 Task: Change the size of code blocks in each subband of the Dirac video decoder using libschroedinger to "automatic".
Action: Mouse moved to (98, 27)
Screenshot: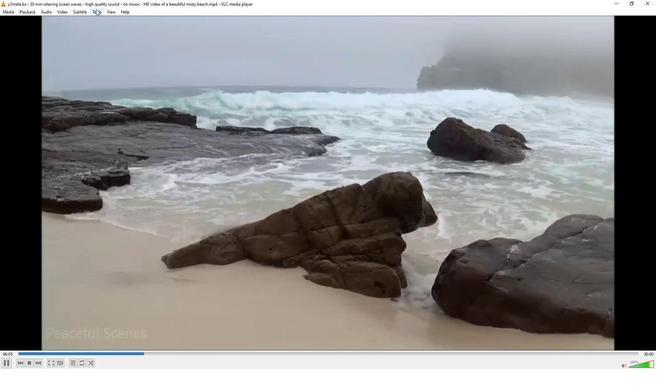 
Action: Mouse pressed left at (98, 27)
Screenshot: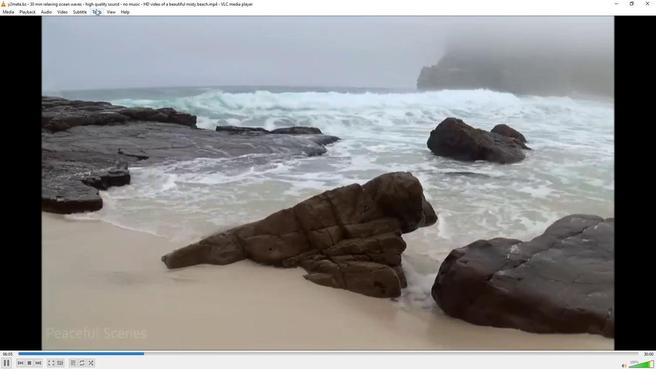 
Action: Mouse moved to (112, 107)
Screenshot: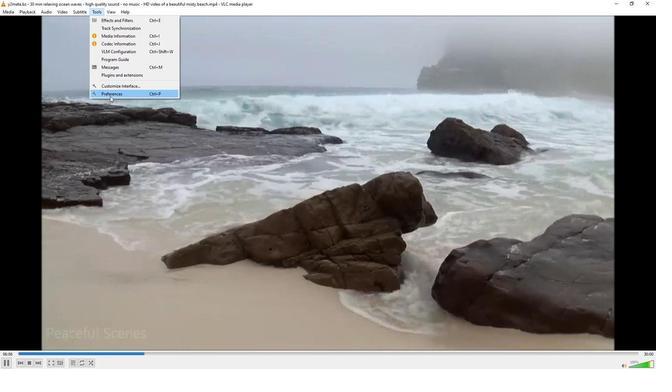 
Action: Mouse pressed left at (112, 107)
Screenshot: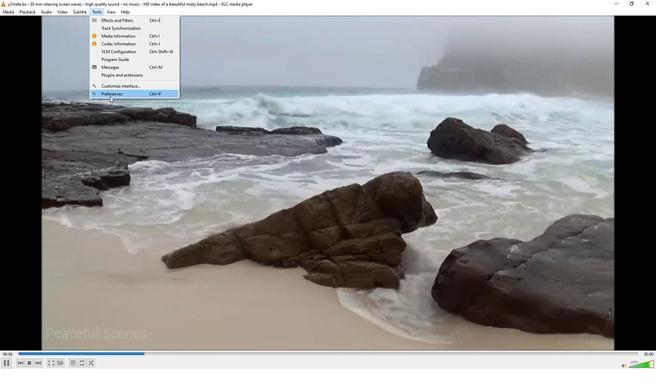 
Action: Mouse moved to (81, 285)
Screenshot: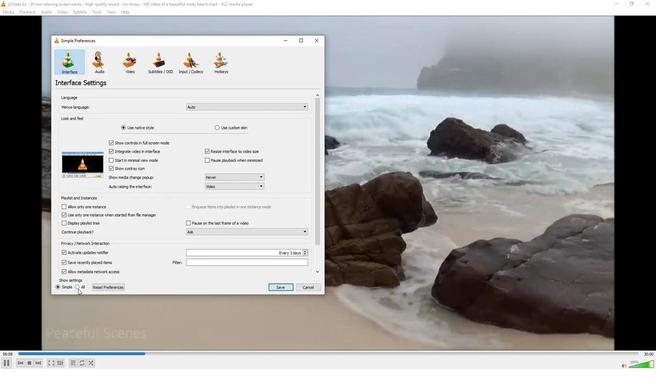 
Action: Mouse pressed left at (81, 285)
Screenshot: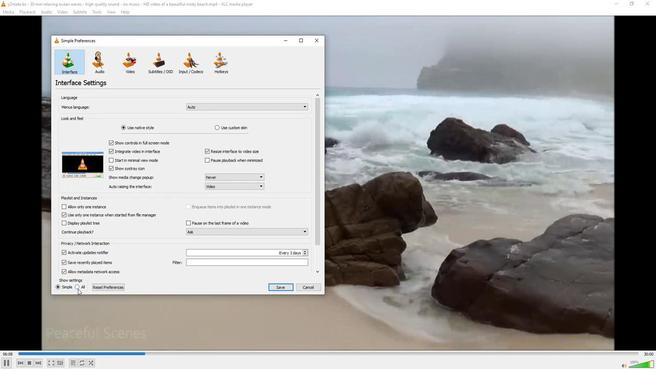 
Action: Mouse moved to (69, 220)
Screenshot: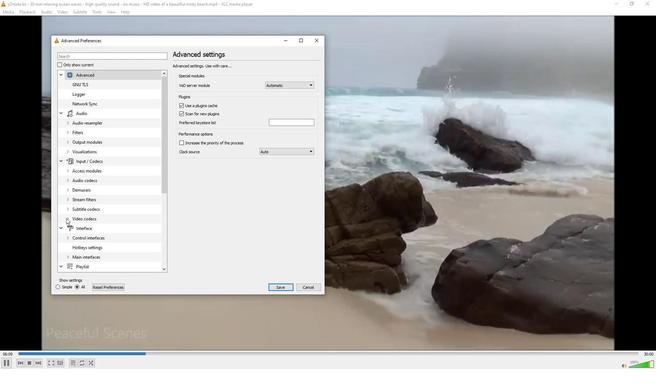
Action: Mouse pressed left at (69, 220)
Screenshot: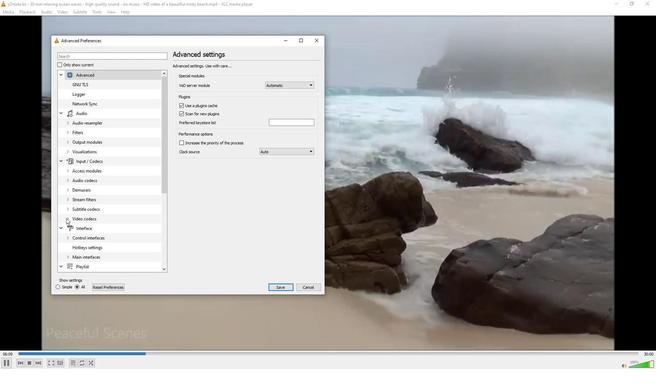 
Action: Mouse moved to (92, 265)
Screenshot: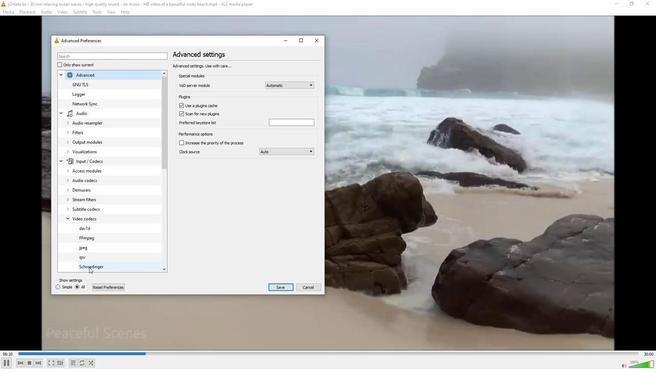 
Action: Mouse pressed left at (92, 265)
Screenshot: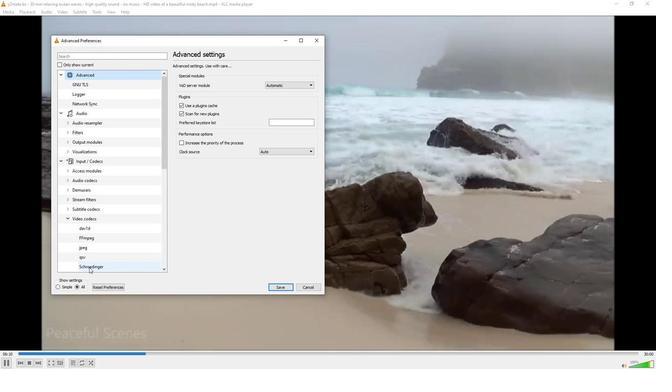 
Action: Mouse moved to (317, 174)
Screenshot: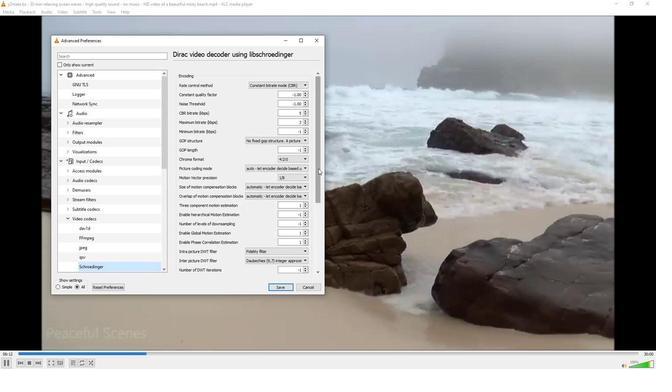 
Action: Mouse pressed left at (317, 174)
Screenshot: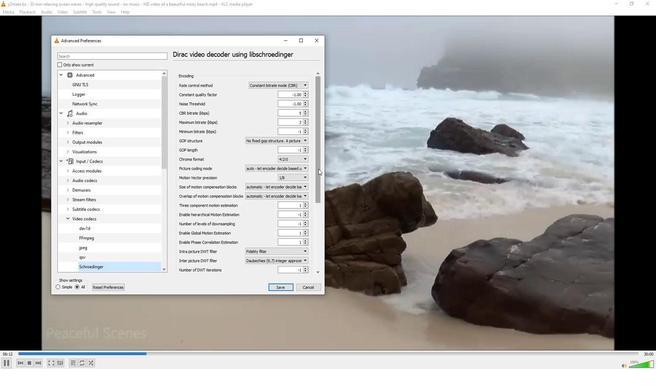 
Action: Mouse moved to (261, 246)
Screenshot: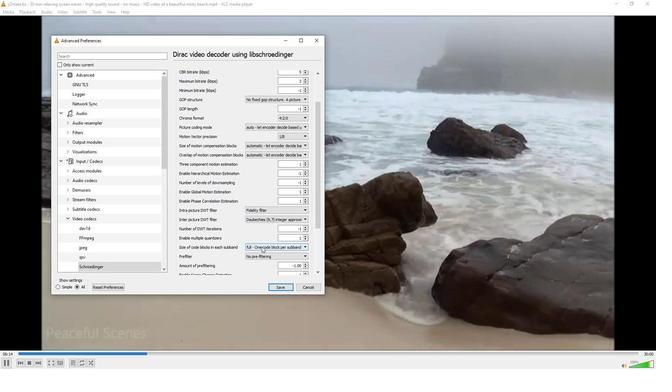
Action: Mouse pressed left at (261, 246)
Screenshot: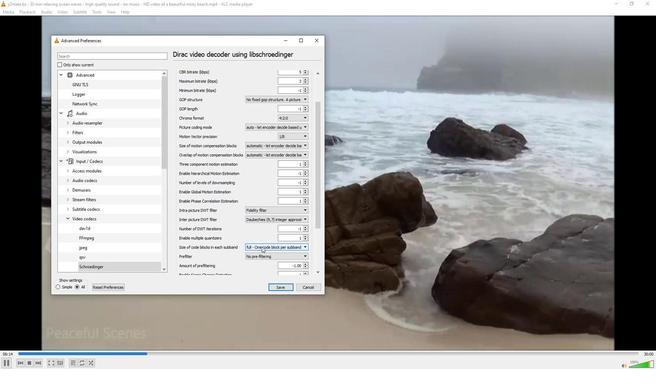
Action: Mouse moved to (260, 252)
Screenshot: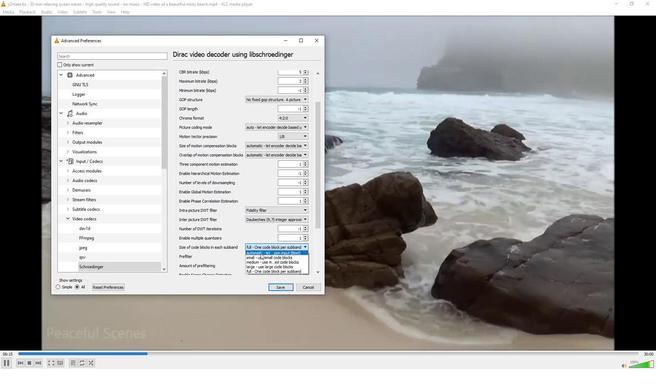 
Action: Mouse pressed left at (260, 252)
Screenshot: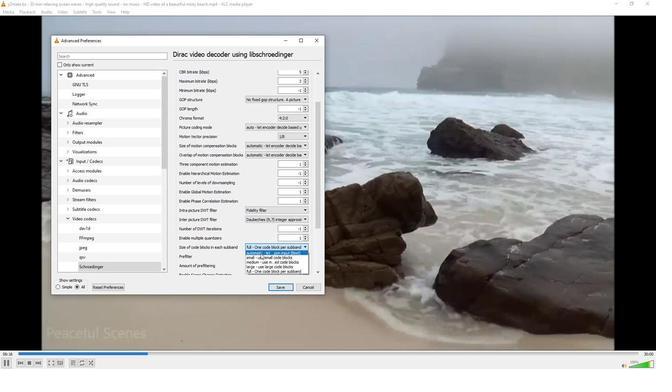 
Action: Mouse moved to (257, 251)
Screenshot: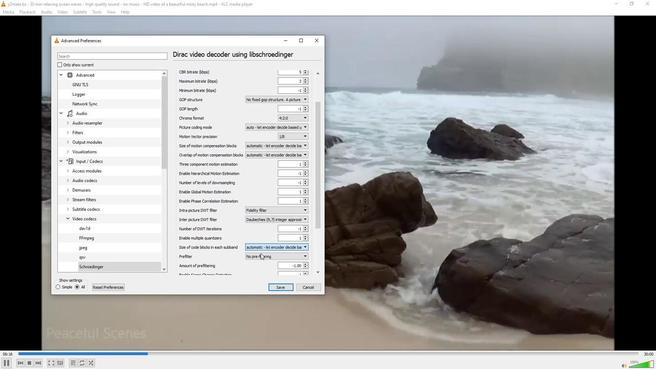 
